 Task: Create a due date automation when advanced on, the moment a card is due add dates due in less than 1 working days.
Action: Mouse moved to (1203, 90)
Screenshot: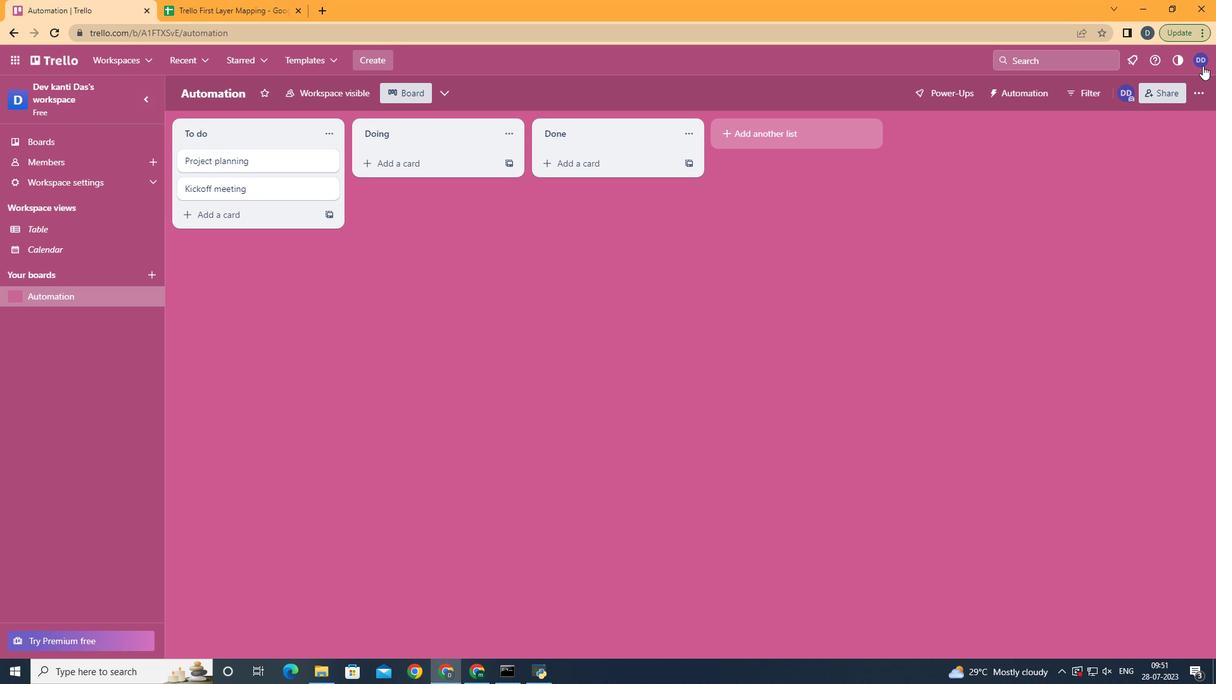 
Action: Mouse pressed left at (1203, 90)
Screenshot: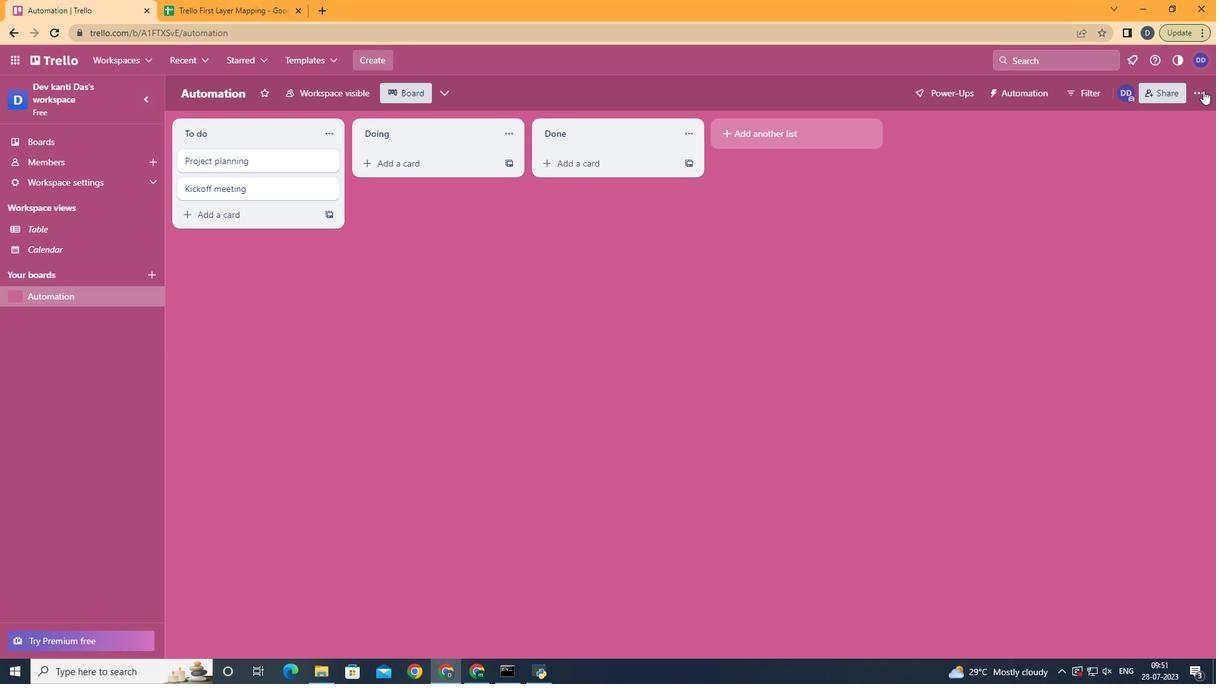 
Action: Mouse moved to (1126, 279)
Screenshot: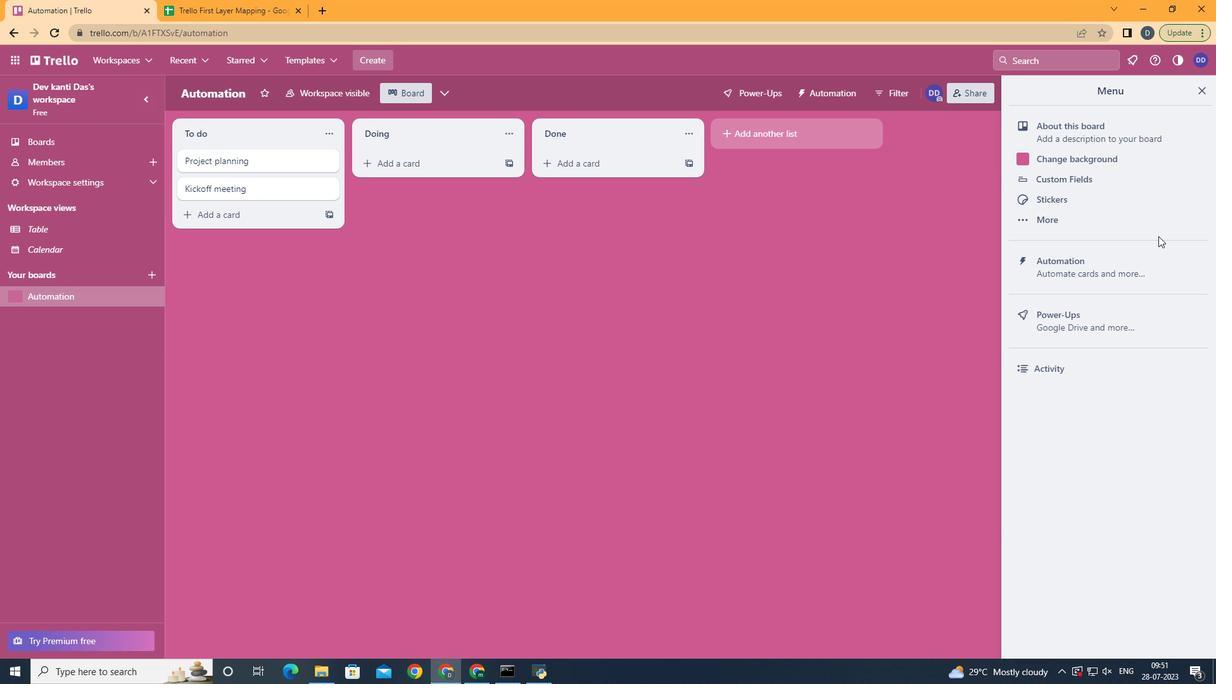 
Action: Mouse pressed left at (1126, 279)
Screenshot: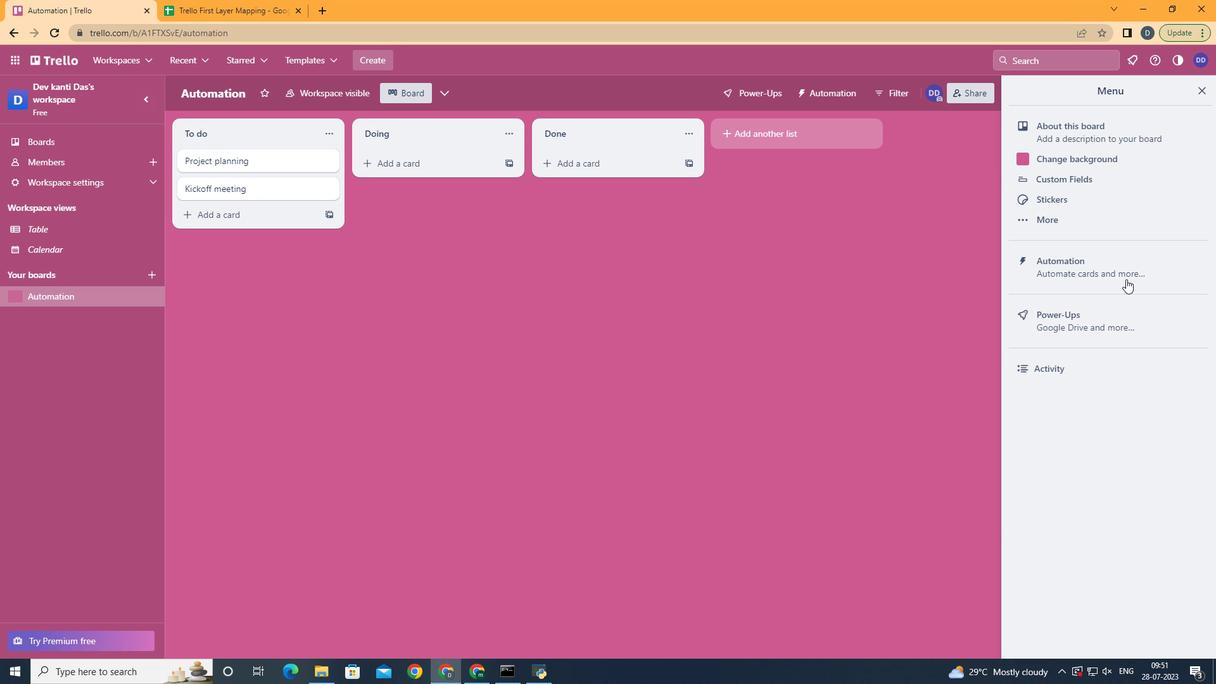 
Action: Mouse moved to (229, 257)
Screenshot: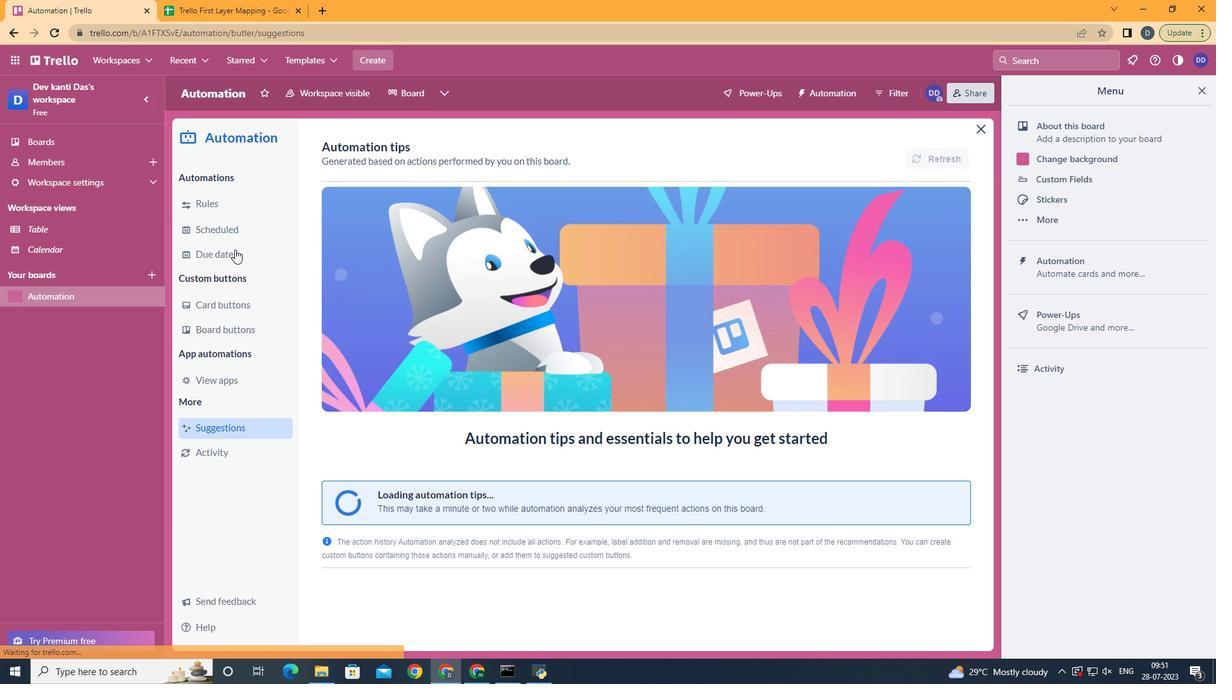 
Action: Mouse pressed left at (229, 257)
Screenshot: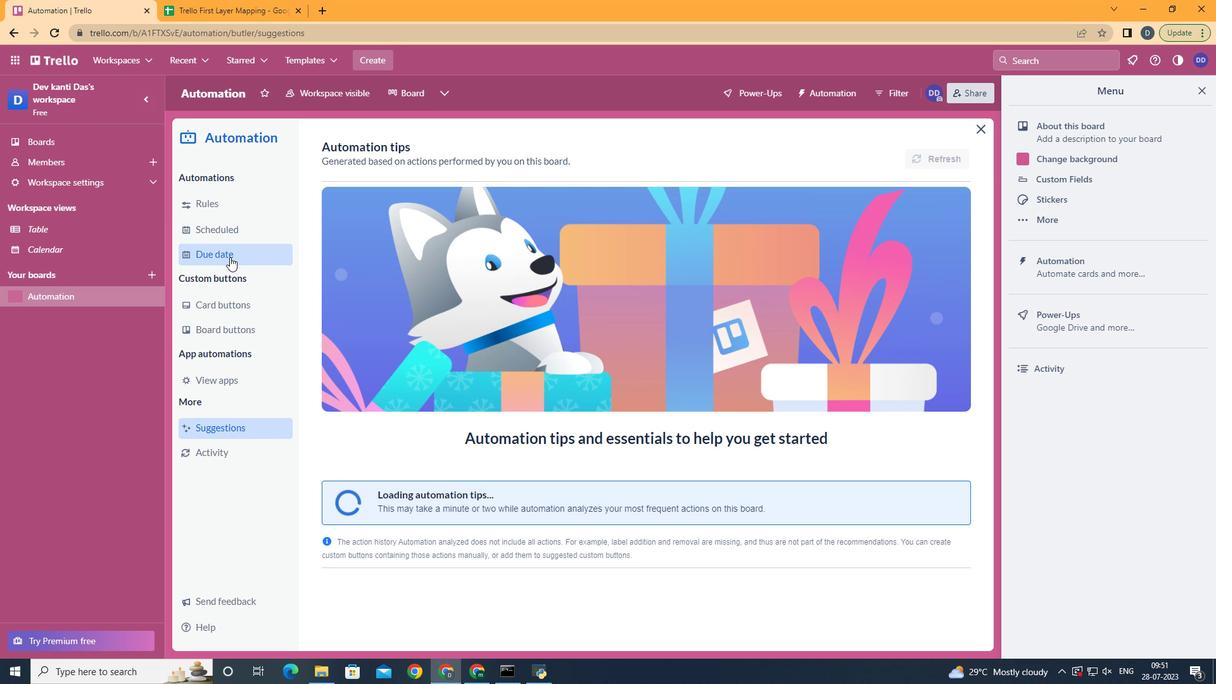
Action: Mouse moved to (903, 149)
Screenshot: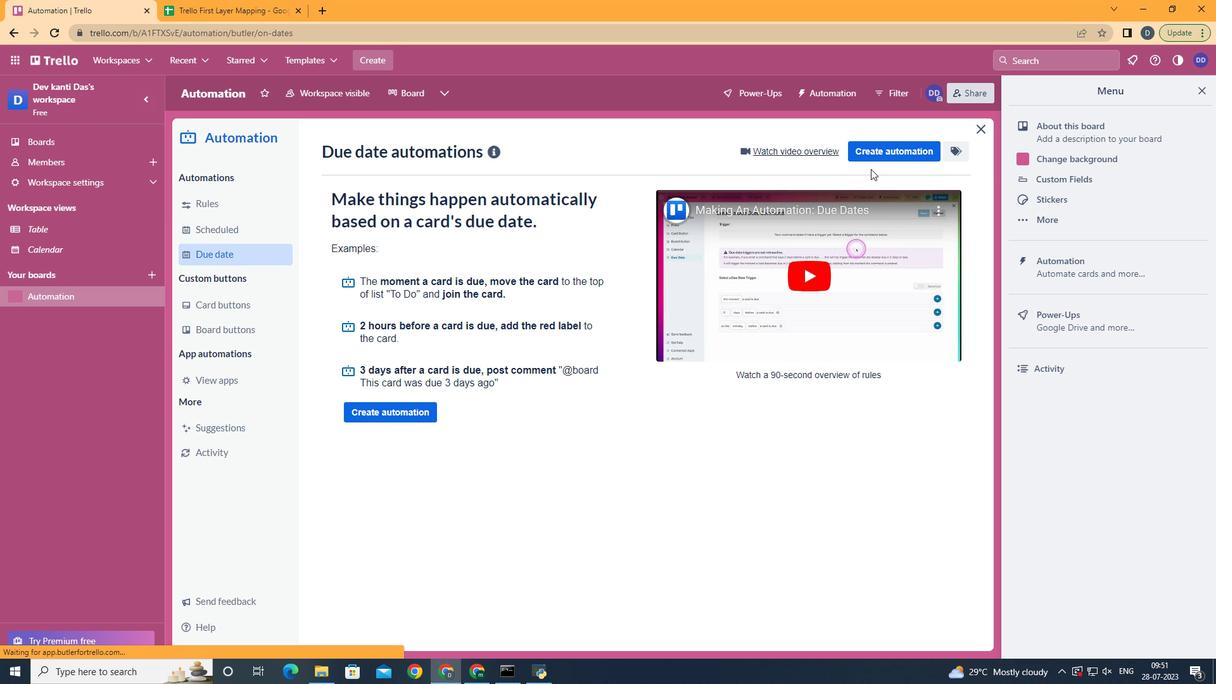 
Action: Mouse pressed left at (903, 149)
Screenshot: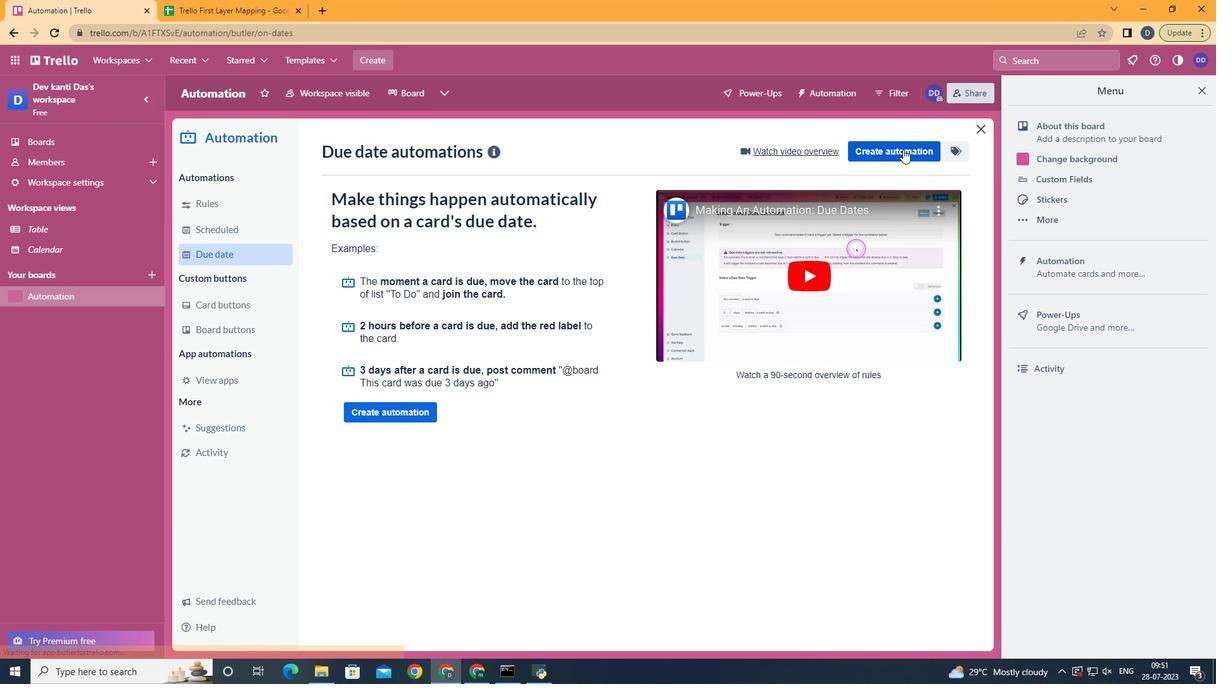 
Action: Mouse moved to (545, 276)
Screenshot: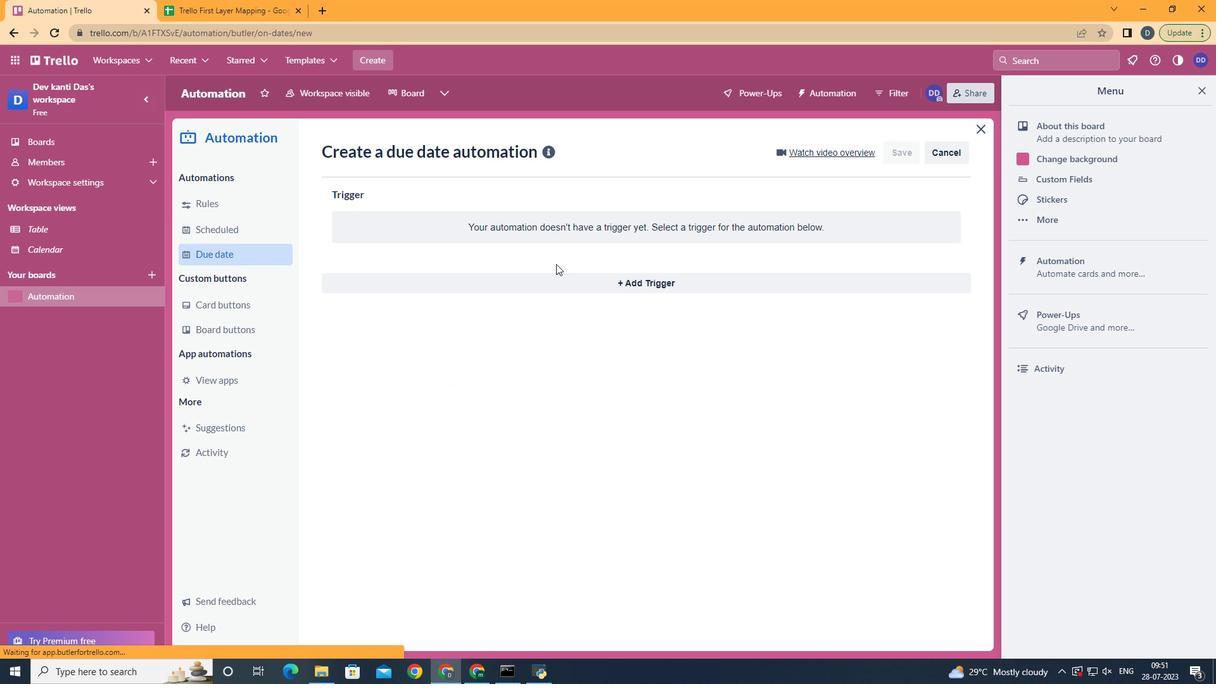 
Action: Mouse pressed left at (545, 276)
Screenshot: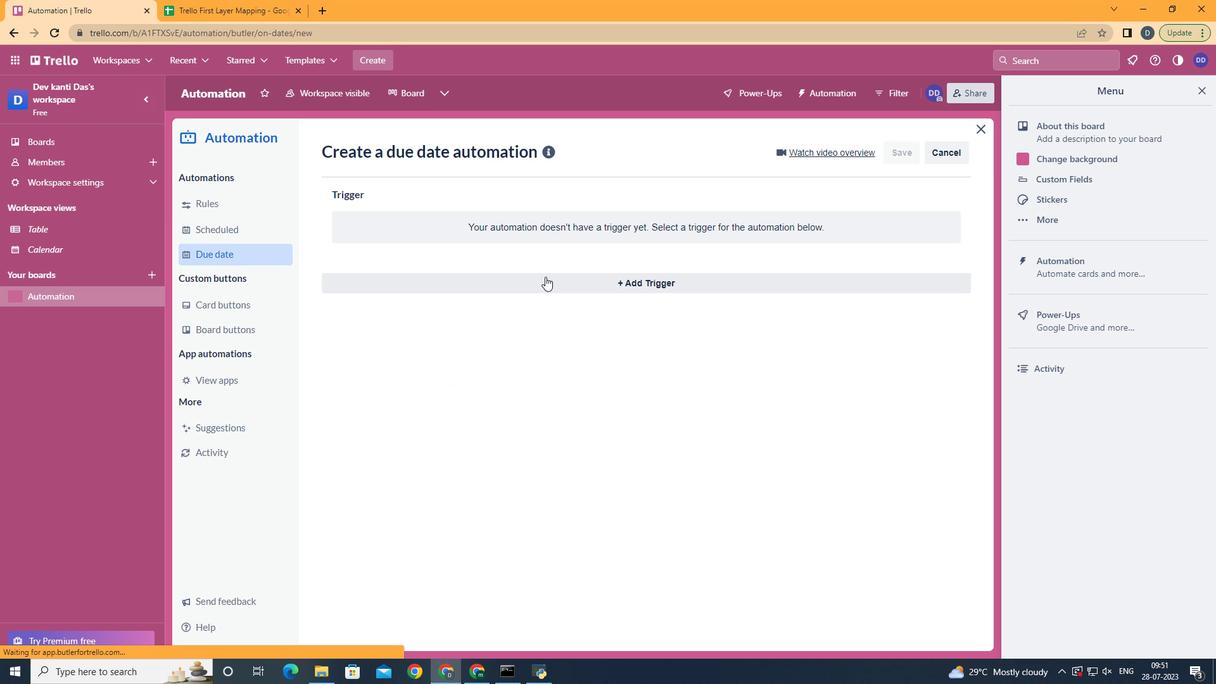 
Action: Mouse moved to (428, 430)
Screenshot: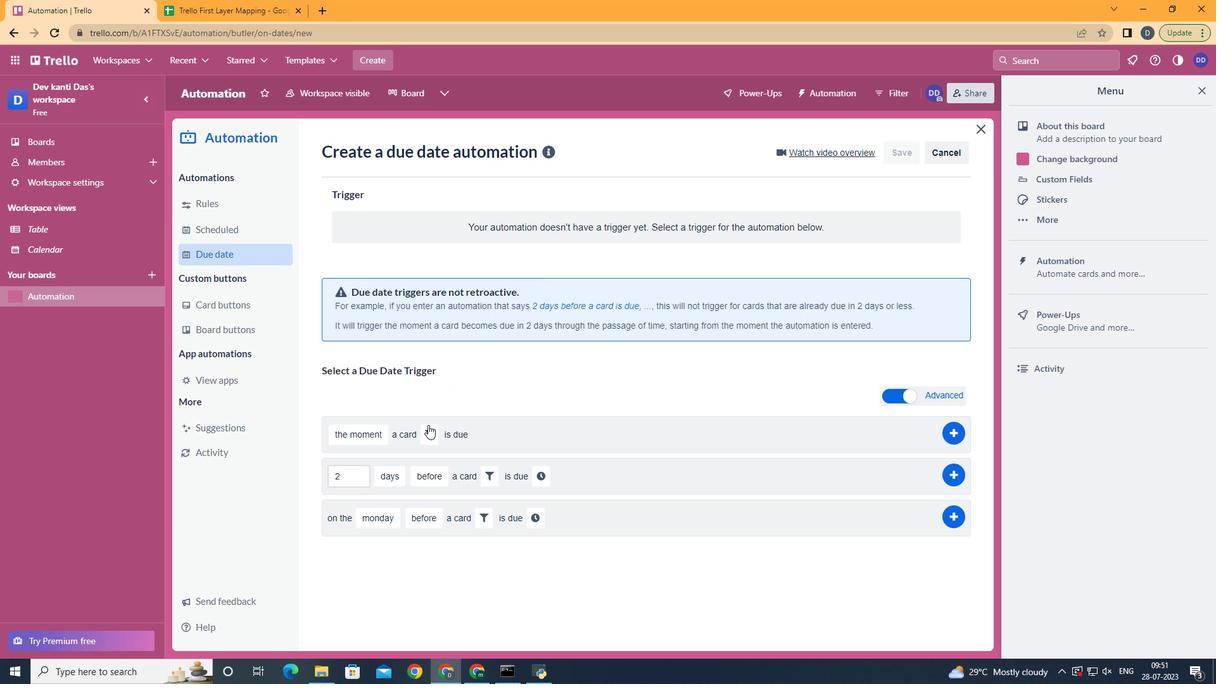 
Action: Mouse pressed left at (428, 430)
Screenshot: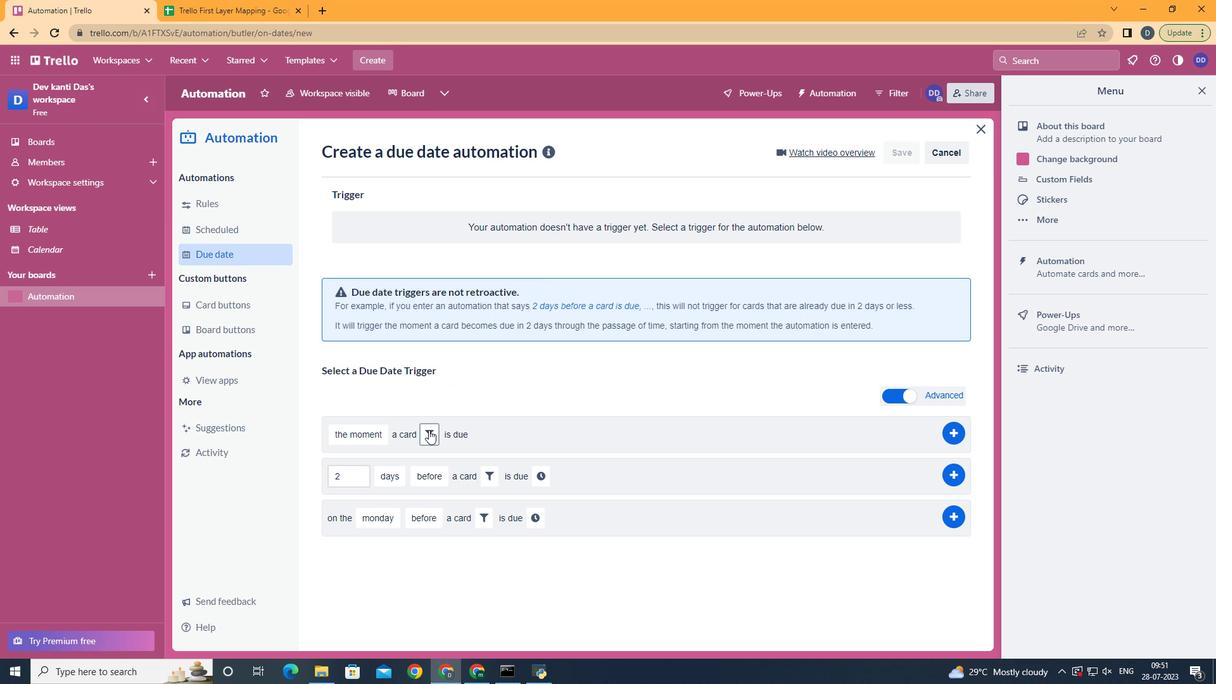 
Action: Mouse moved to (498, 480)
Screenshot: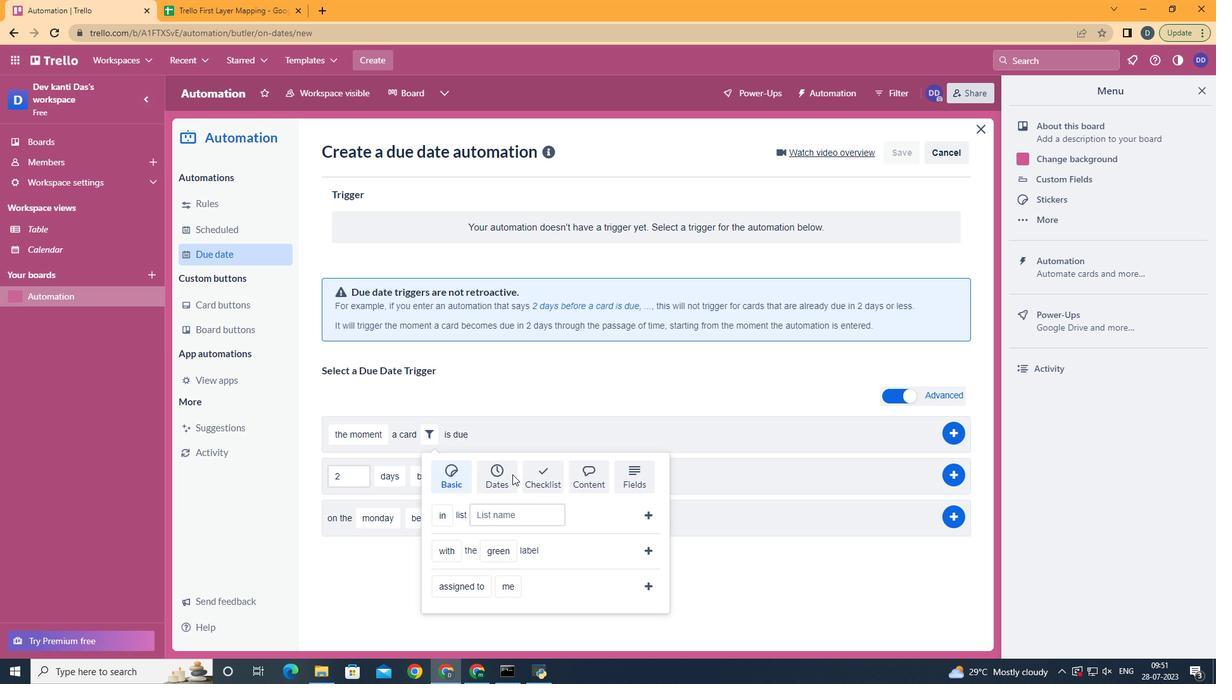 
Action: Mouse pressed left at (498, 480)
Screenshot: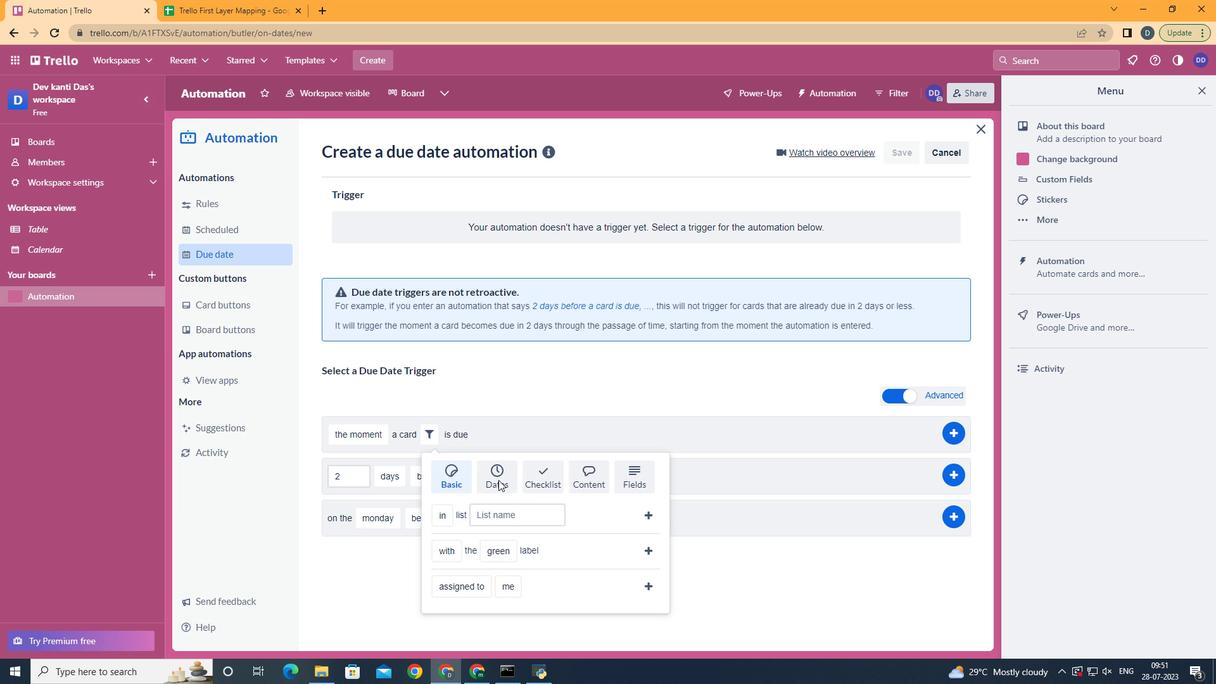 
Action: Mouse moved to (528, 512)
Screenshot: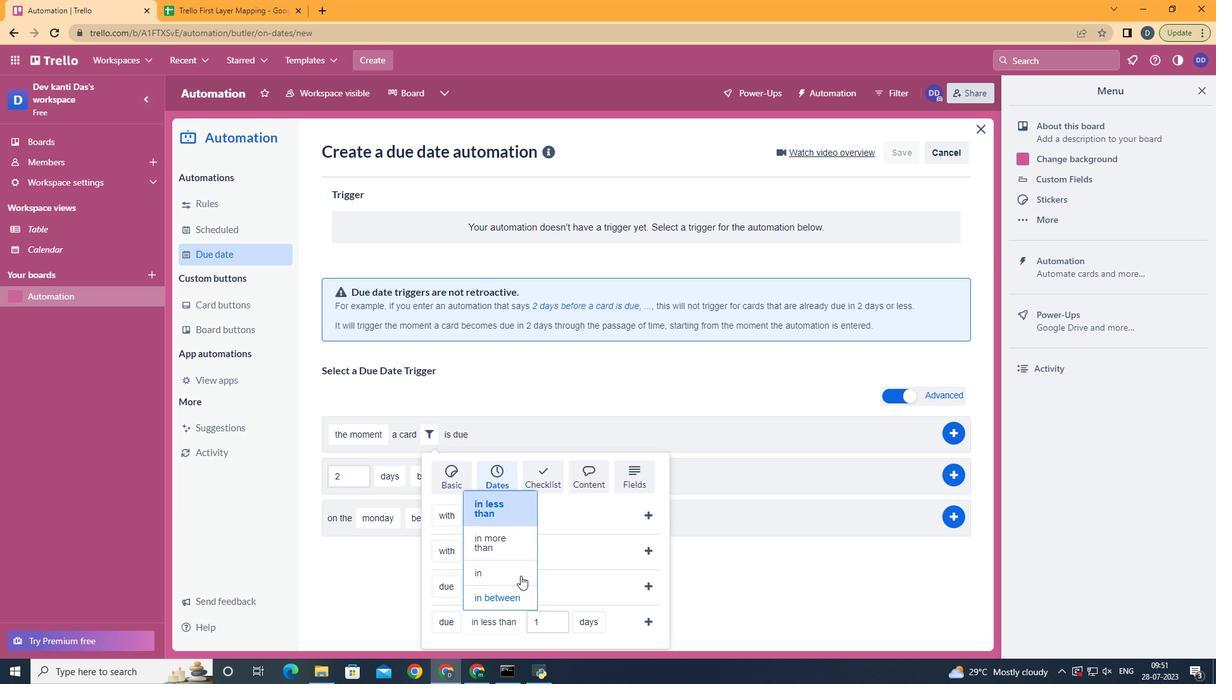 
Action: Mouse pressed left at (528, 512)
Screenshot: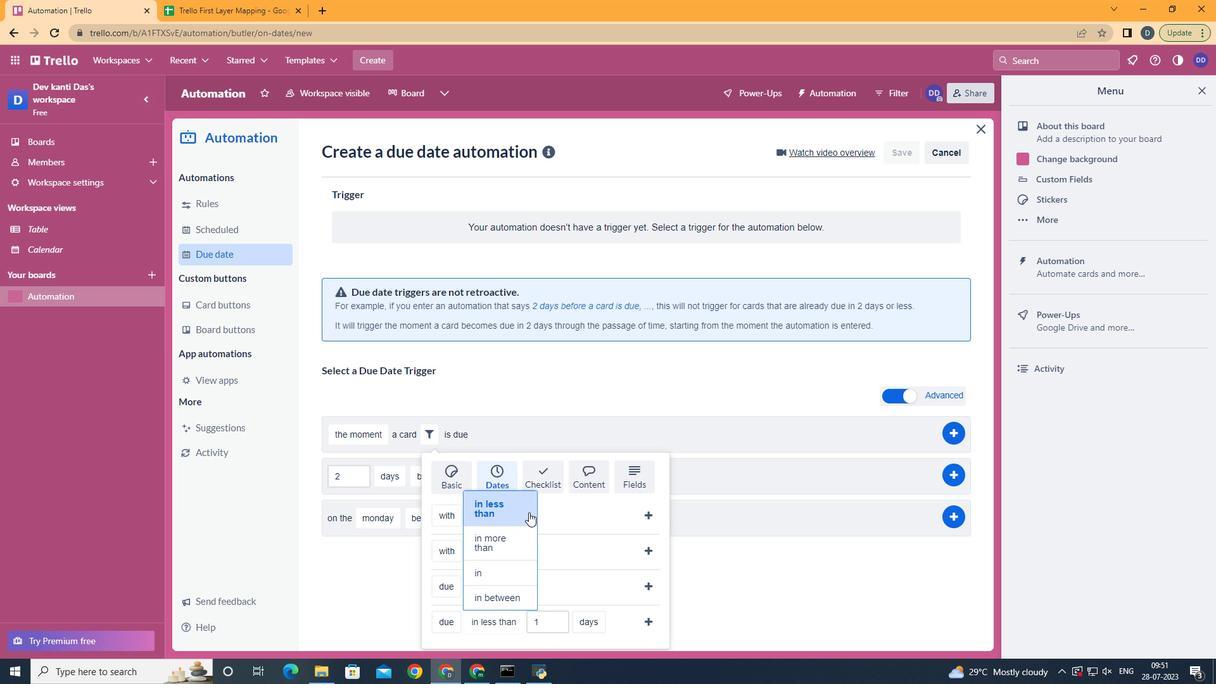 
Action: Mouse moved to (629, 597)
Screenshot: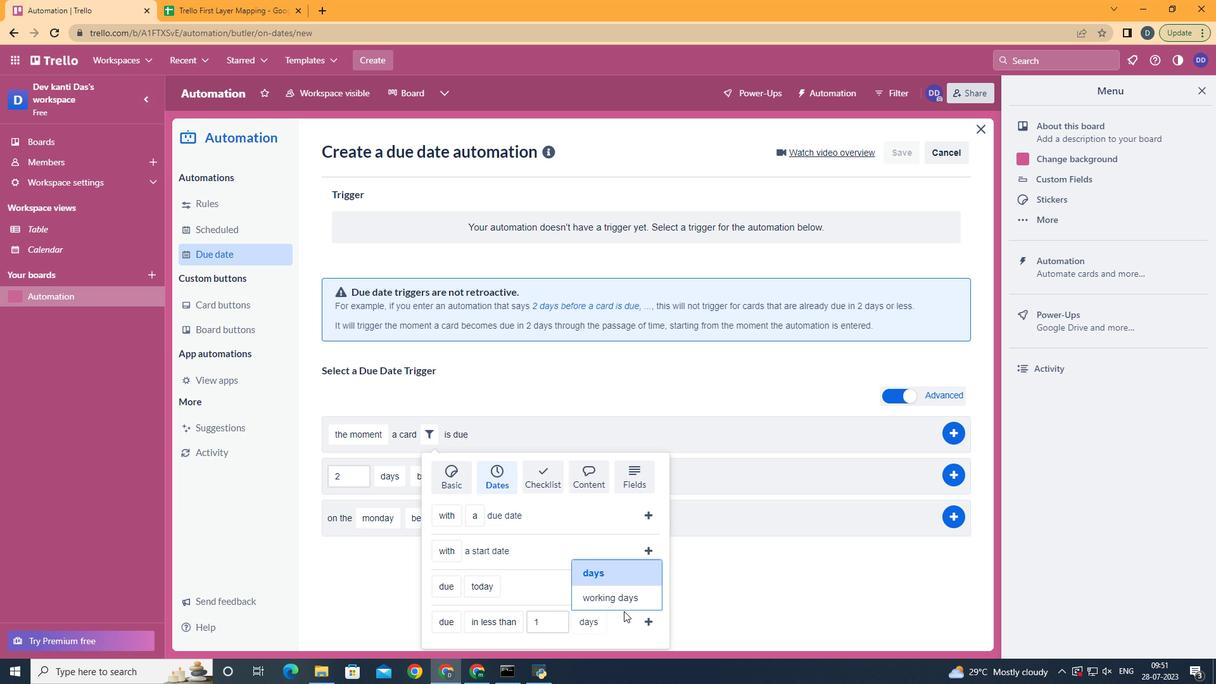 
Action: Mouse pressed left at (629, 597)
Screenshot: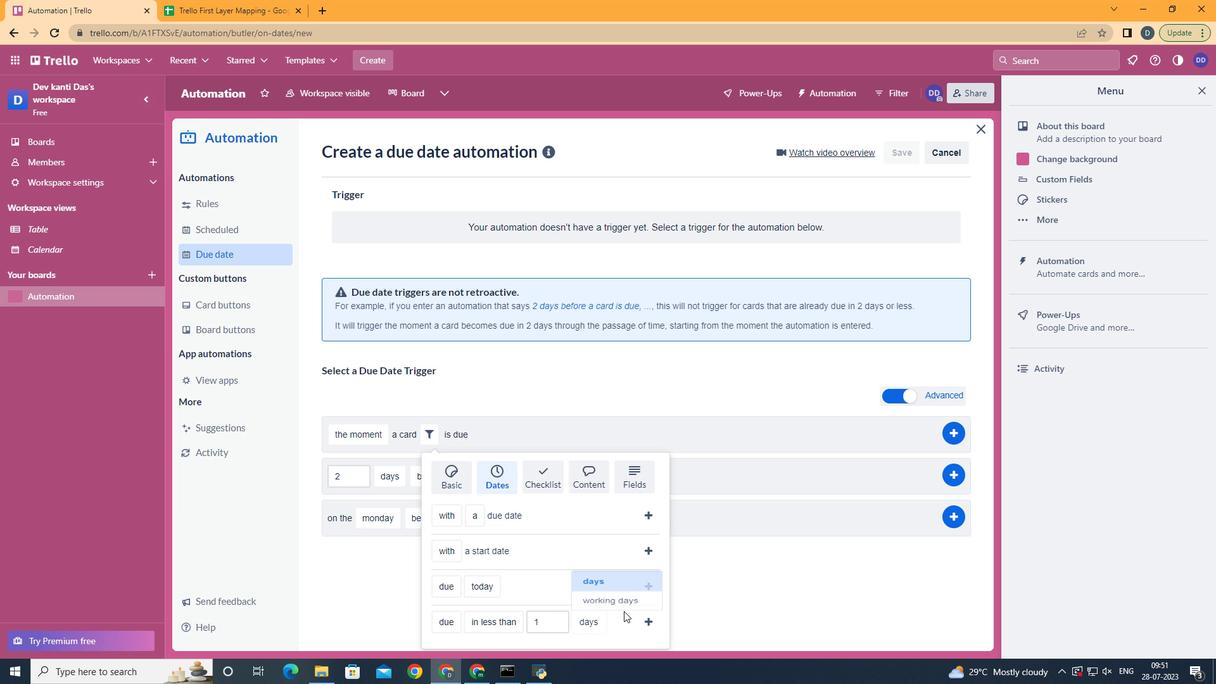 
Action: Mouse moved to (632, 598)
Screenshot: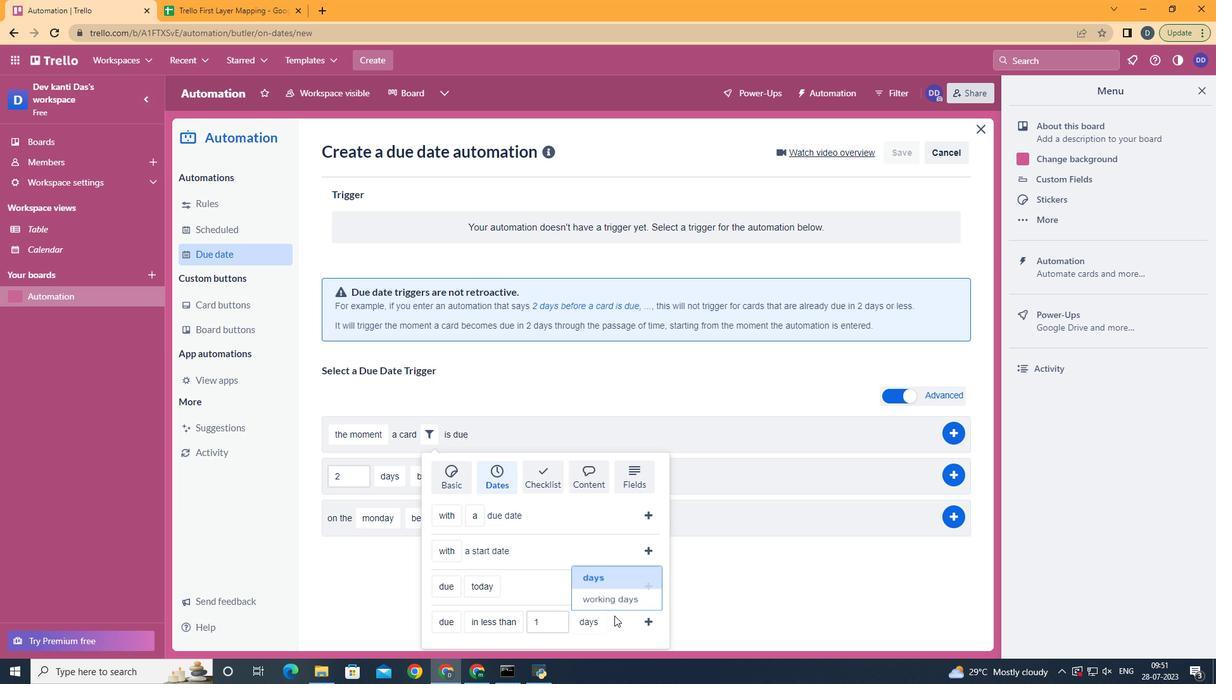 
Action: Mouse pressed left at (632, 598)
Screenshot: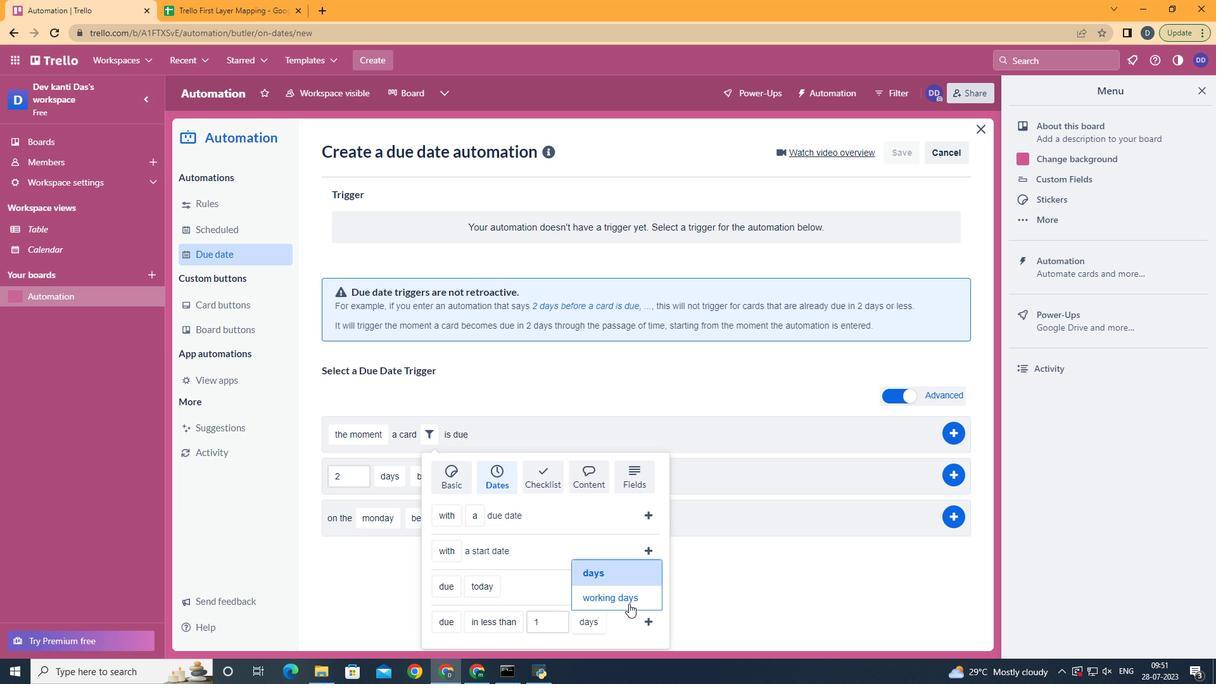 
Action: Mouse moved to (661, 622)
Screenshot: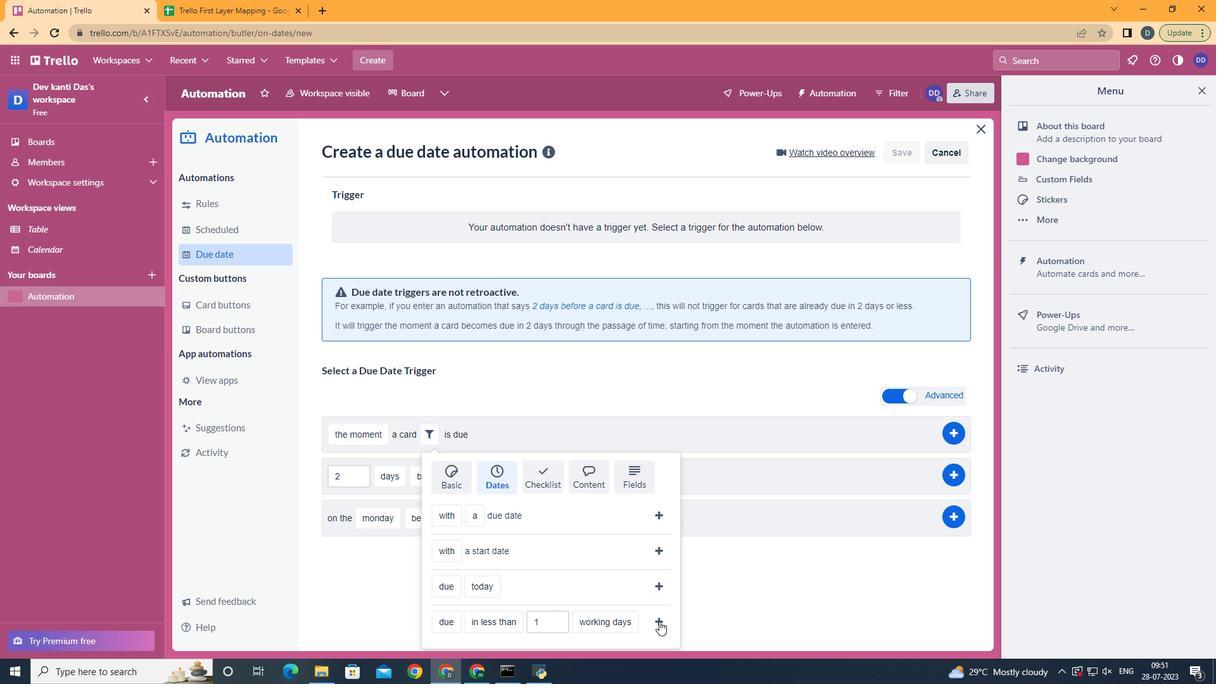 
Action: Mouse pressed left at (661, 622)
Screenshot: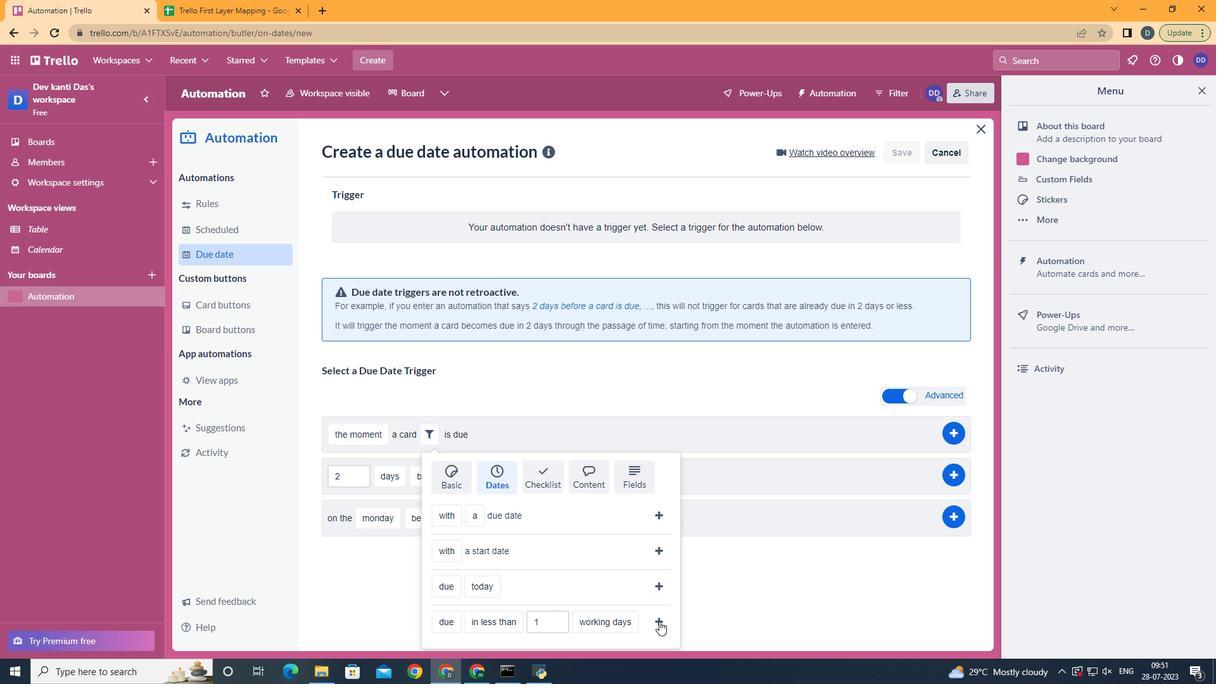 
